 Task: In the Company 3m.com, Log call with description : 'Engaged in a call with a potential buyer discussing their requirements.'; Select call outcome: 'Busy '; Select call Direction: Inbound; Add date: '5 August, 2023' and time 11:00:AM. Logged in from softage.1@softage.net
Action: Mouse moved to (79, 50)
Screenshot: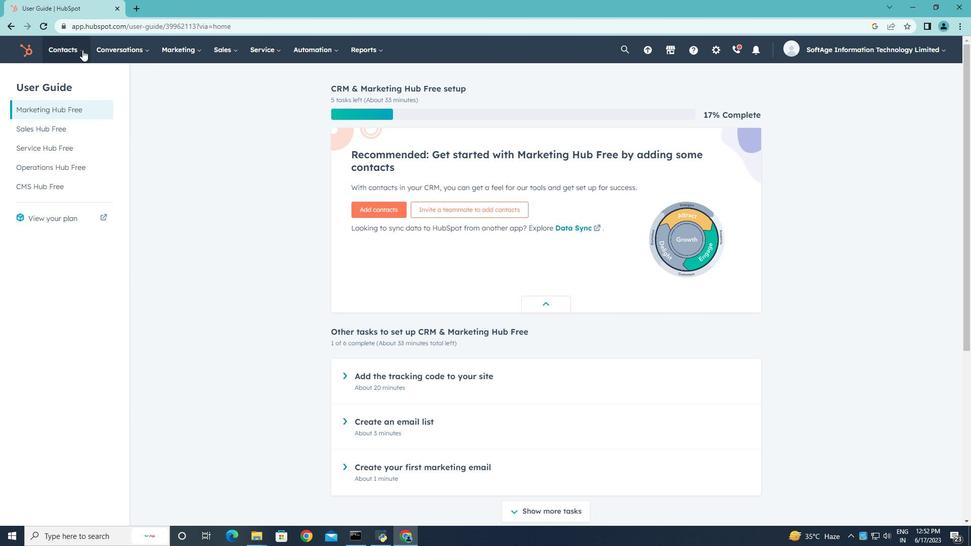 
Action: Mouse pressed left at (79, 50)
Screenshot: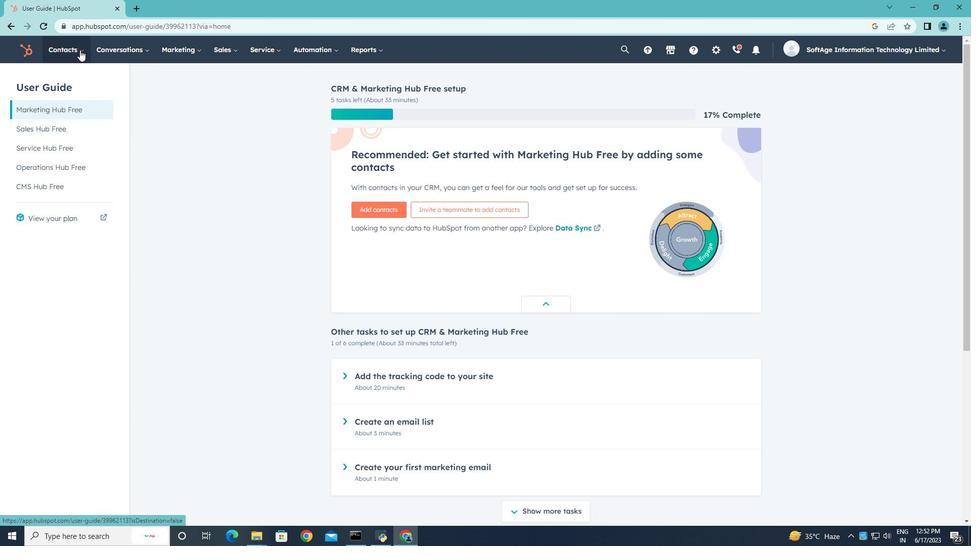 
Action: Mouse moved to (82, 97)
Screenshot: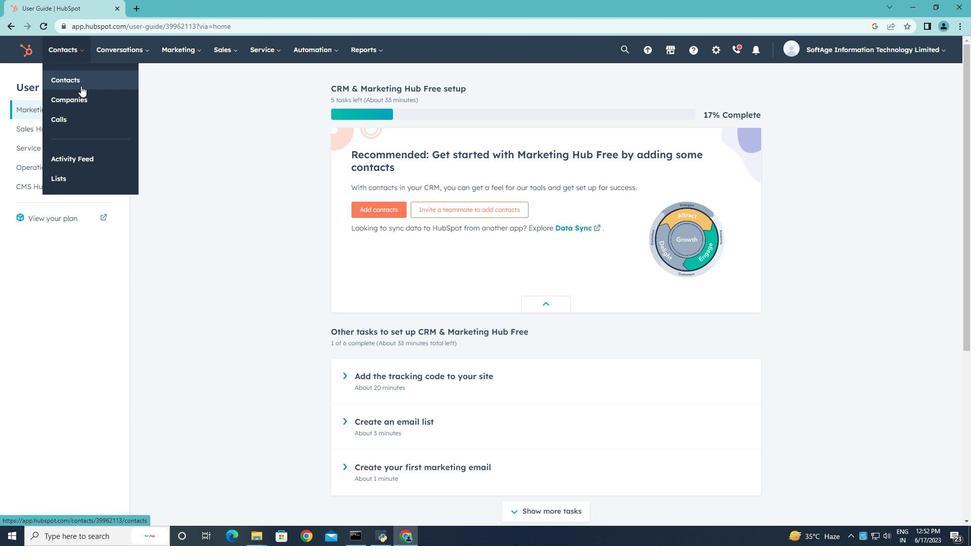 
Action: Mouse pressed left at (82, 97)
Screenshot: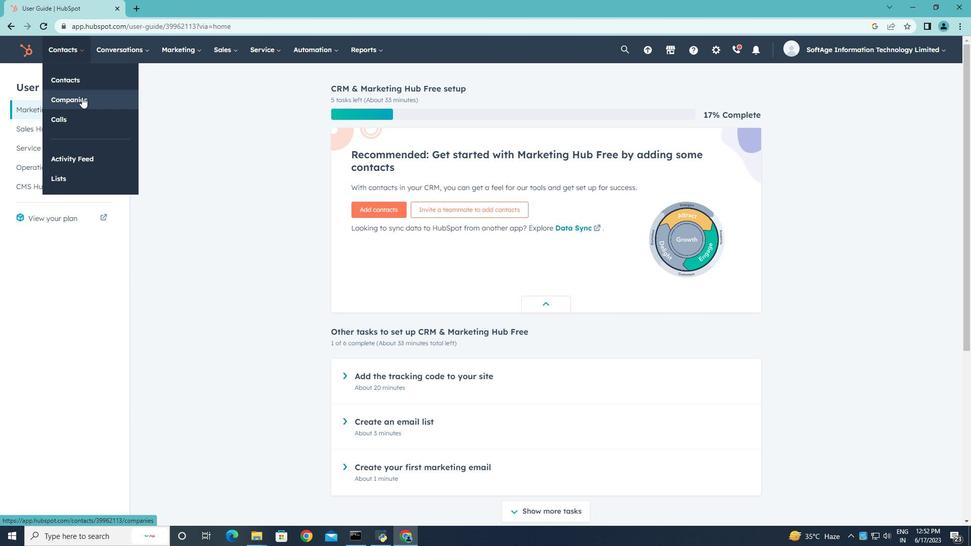 
Action: Mouse moved to (86, 169)
Screenshot: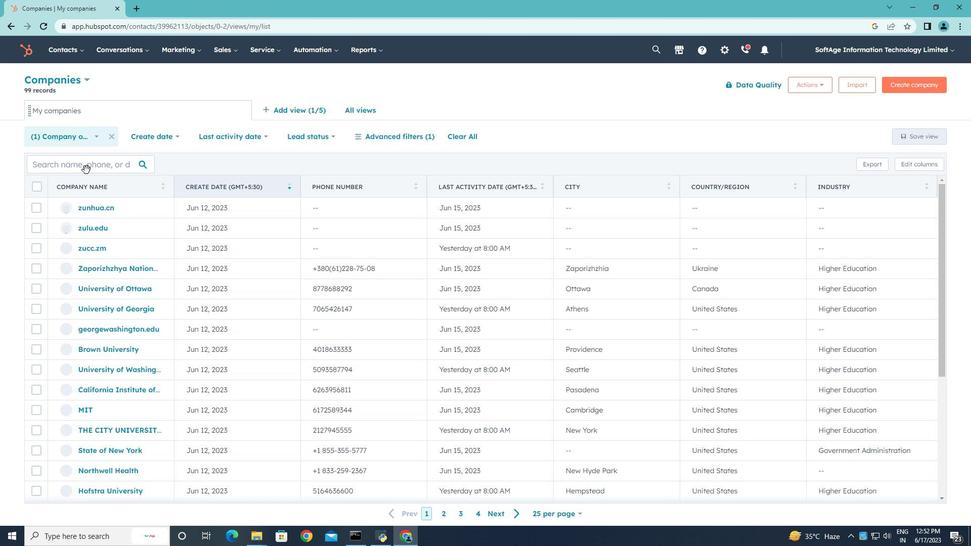 
Action: Mouse pressed left at (86, 169)
Screenshot: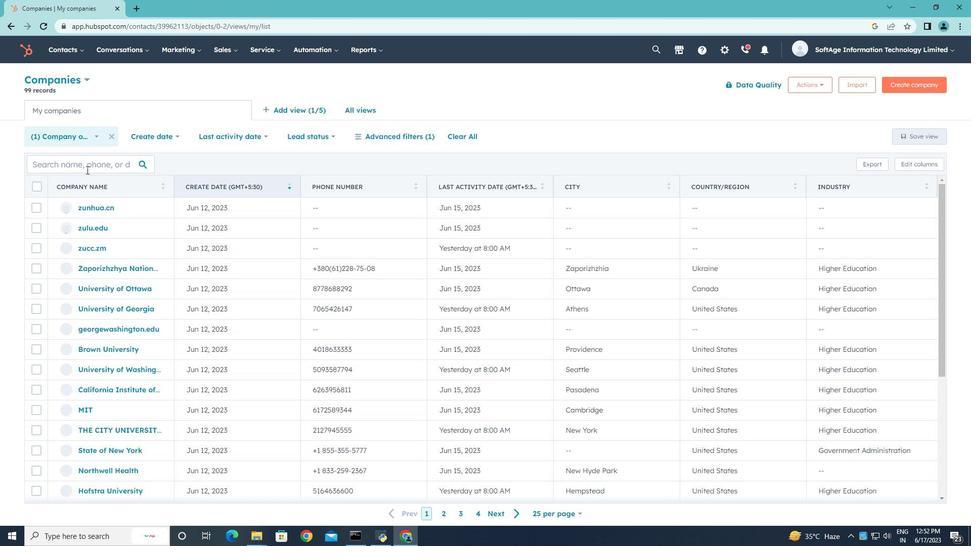 
Action: Key pressed 3m.com
Screenshot: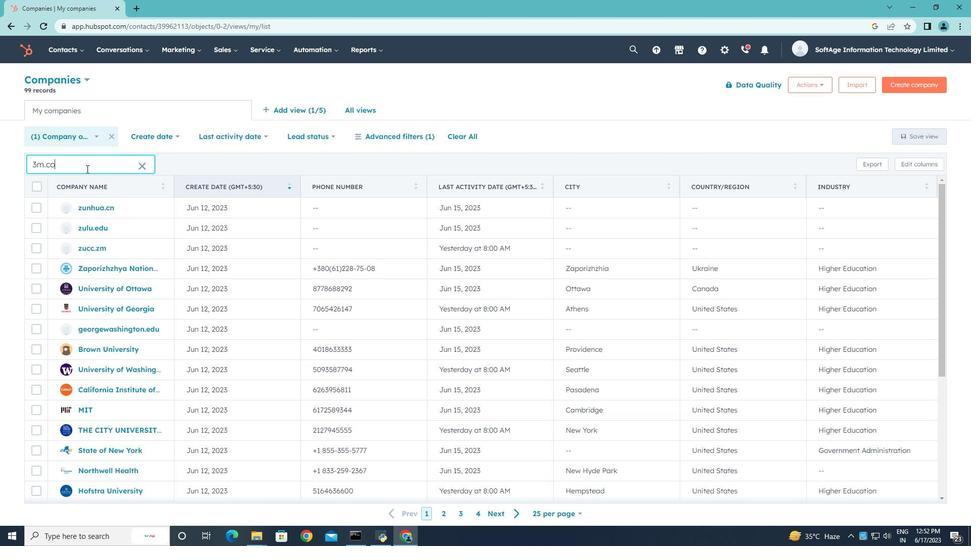 
Action: Mouse moved to (99, 207)
Screenshot: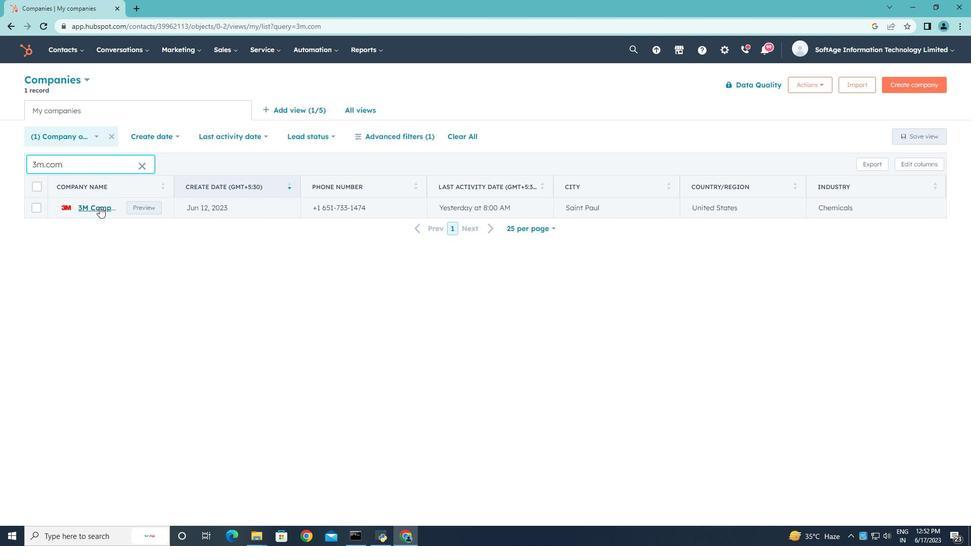 
Action: Mouse pressed left at (99, 207)
Screenshot: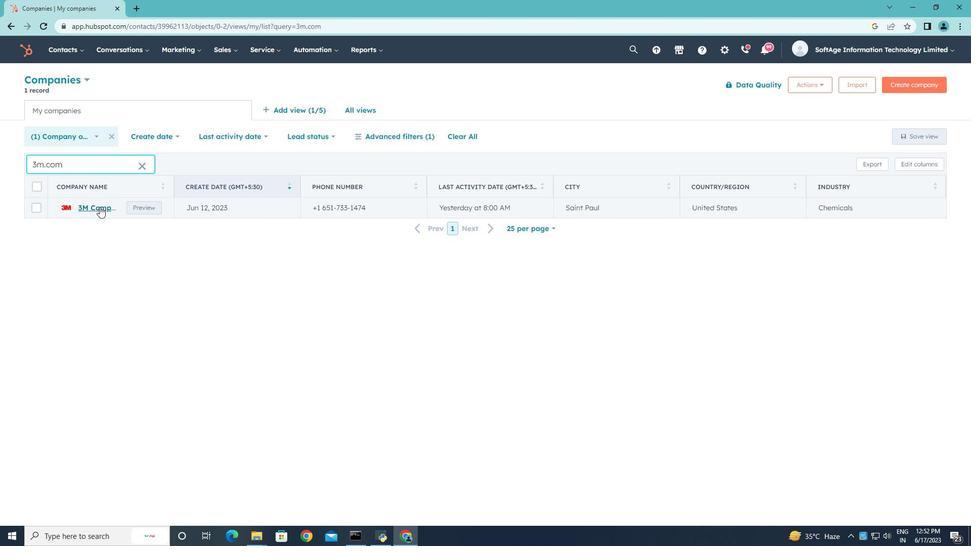 
Action: Mouse moved to (198, 170)
Screenshot: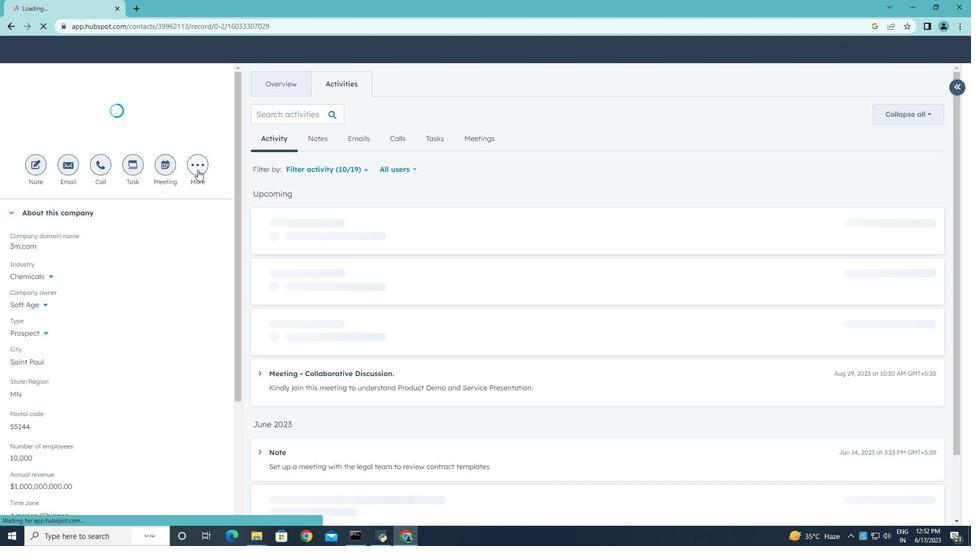 
Action: Mouse pressed left at (198, 170)
Screenshot: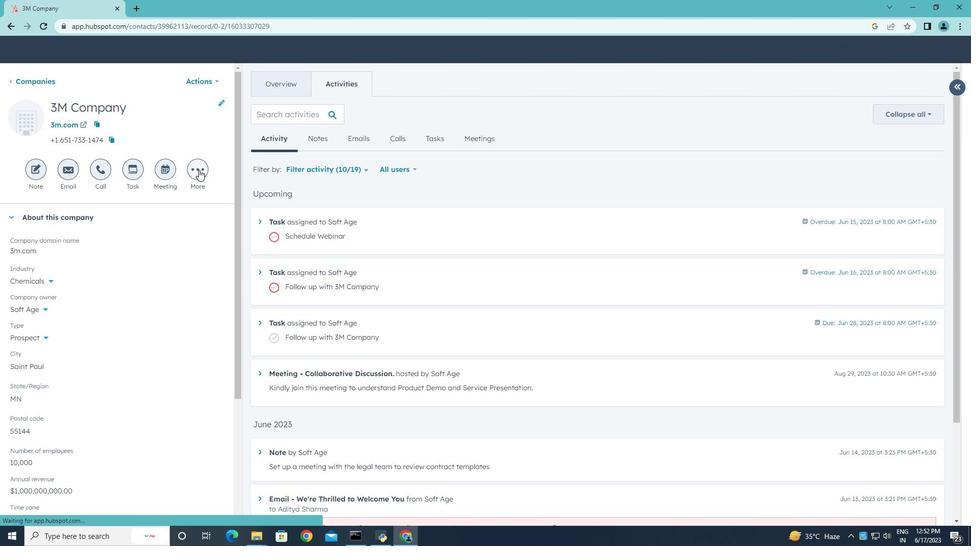 
Action: Mouse moved to (187, 257)
Screenshot: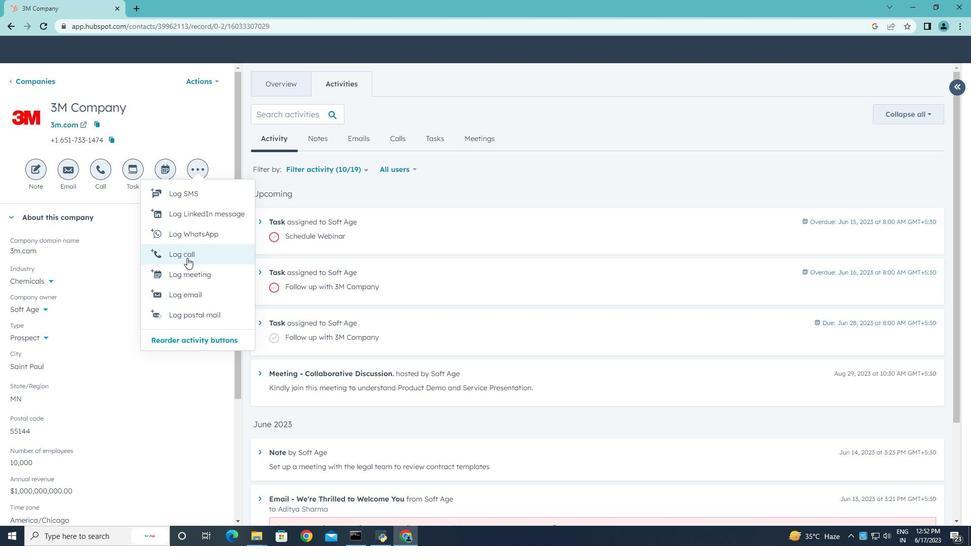
Action: Mouse pressed left at (187, 257)
Screenshot: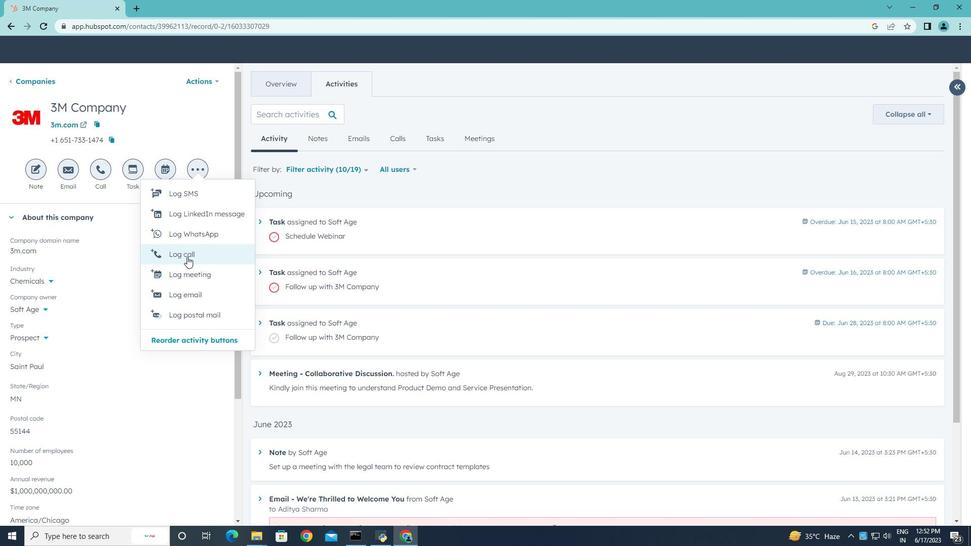 
Action: Key pressed <Key.shift>Engaged<Key.space>in<Key.space>a<Key.space>call<Key.space>with<Key.space>a<Key.space>potential<Key.space>buyer<Key.space>discussing<Key.space>their<Key.space>requirements.
Screenshot: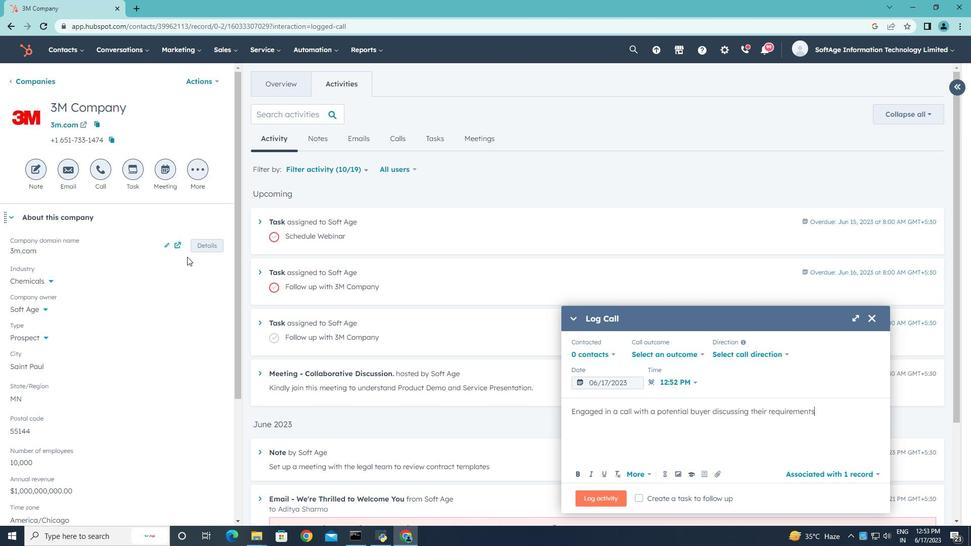 
Action: Mouse moved to (704, 353)
Screenshot: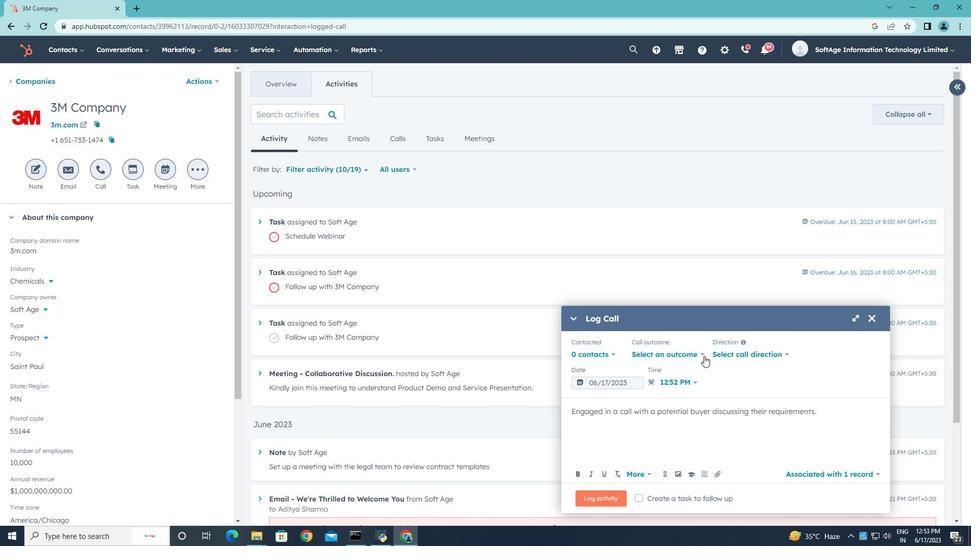
Action: Mouse pressed left at (704, 353)
Screenshot: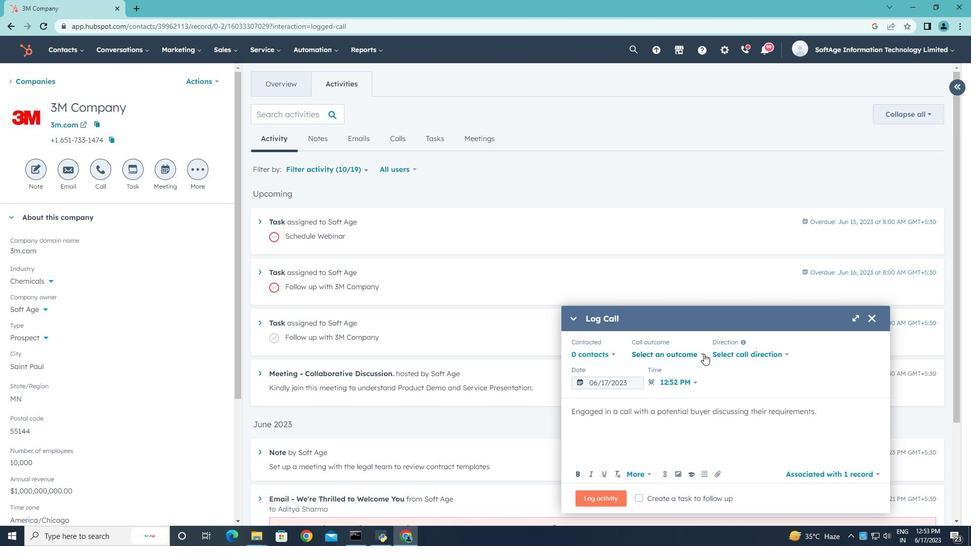 
Action: Mouse moved to (678, 384)
Screenshot: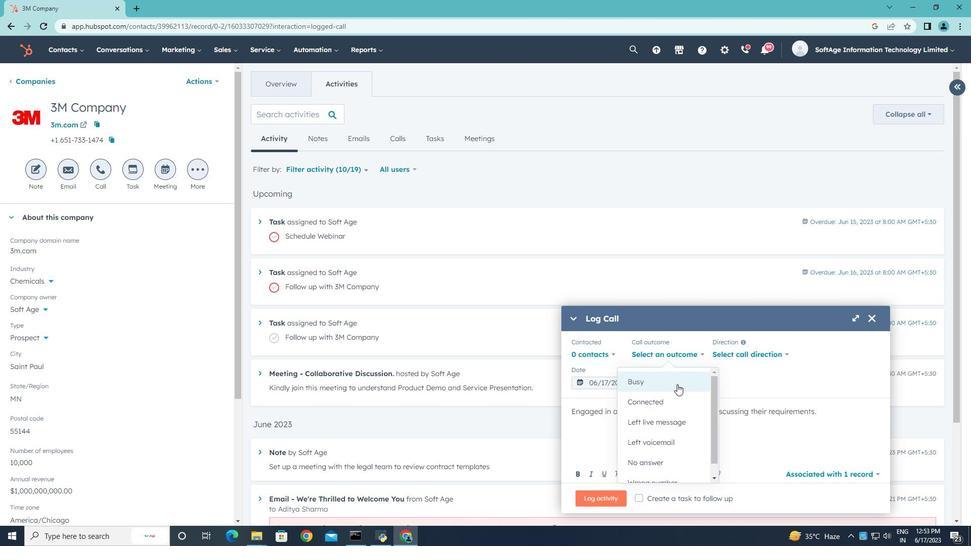 
Action: Mouse pressed left at (678, 384)
Screenshot: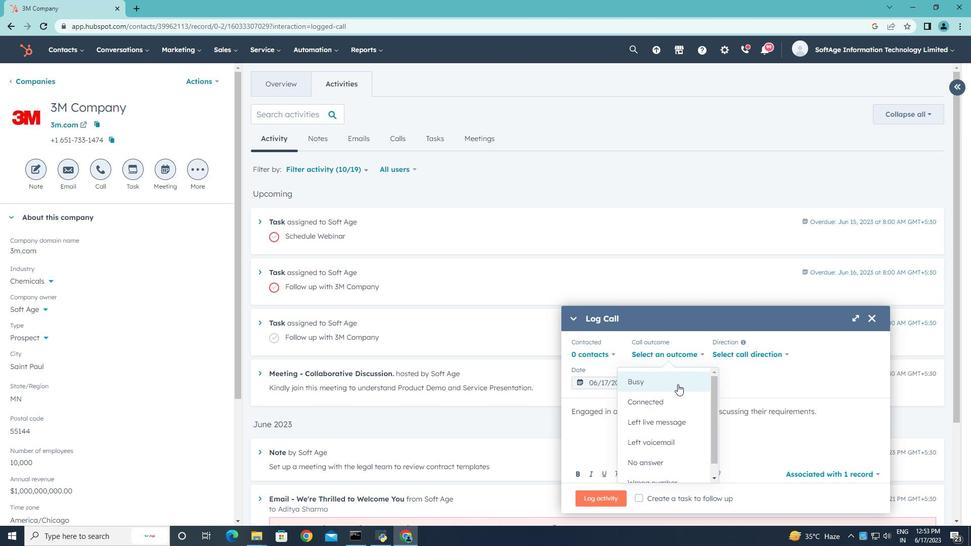 
Action: Mouse moved to (737, 354)
Screenshot: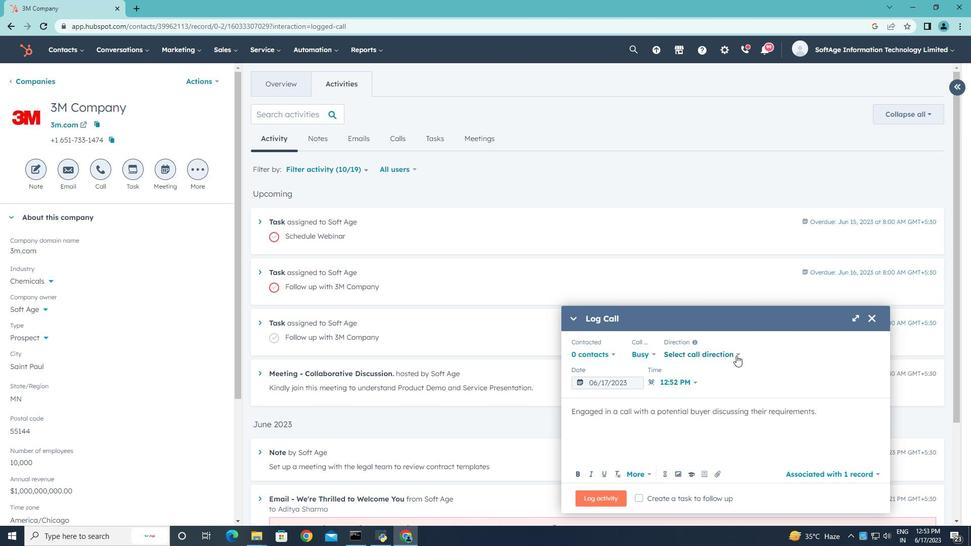 
Action: Mouse pressed left at (737, 354)
Screenshot: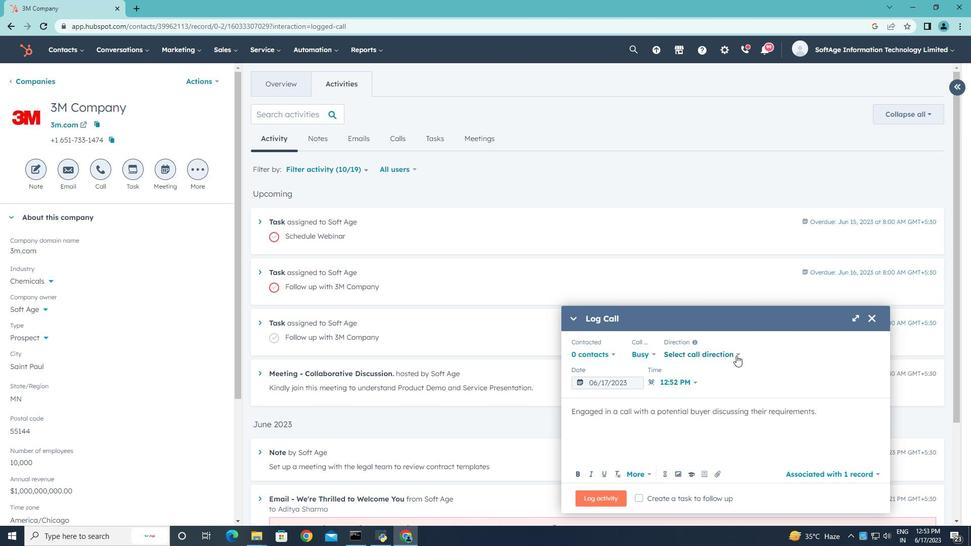 
Action: Mouse moved to (705, 380)
Screenshot: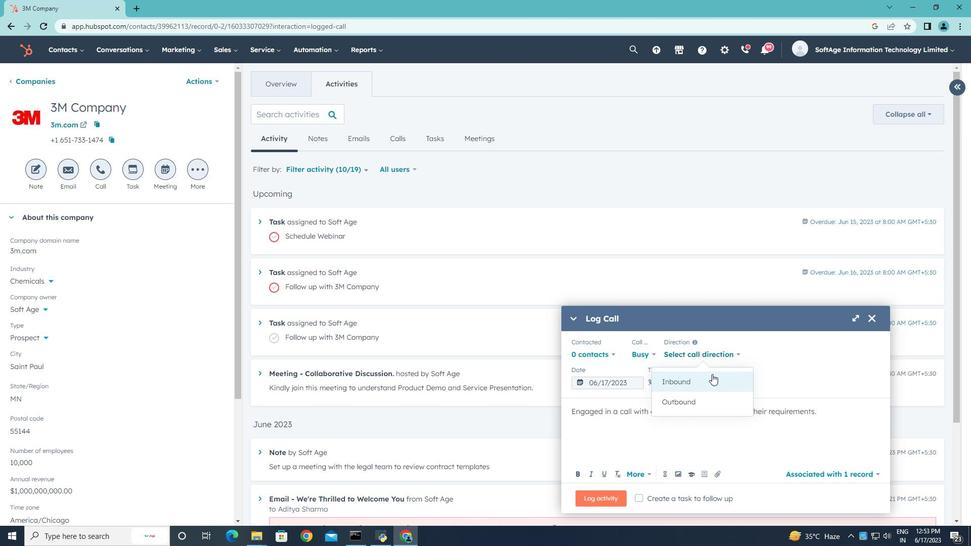 
Action: Mouse pressed left at (705, 380)
Screenshot: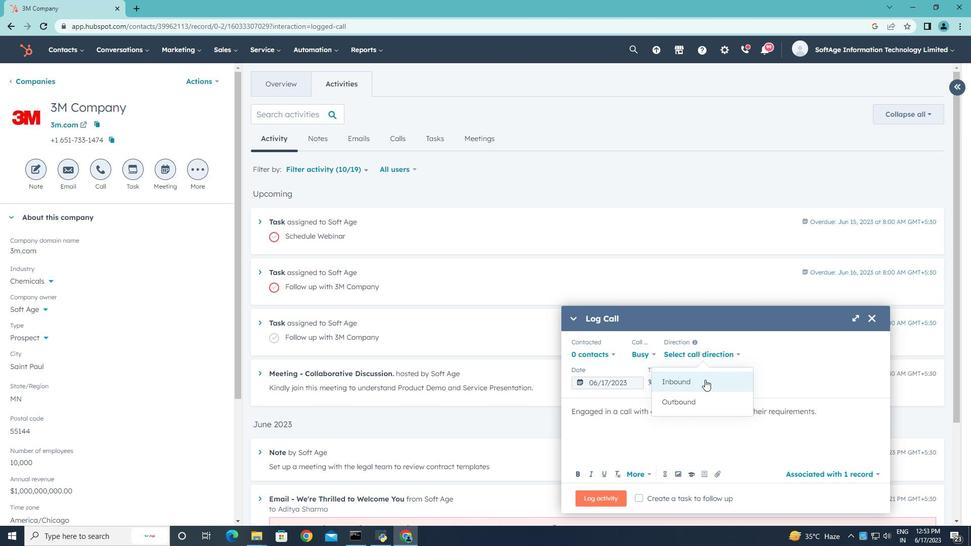 
Action: Mouse moved to (785, 355)
Screenshot: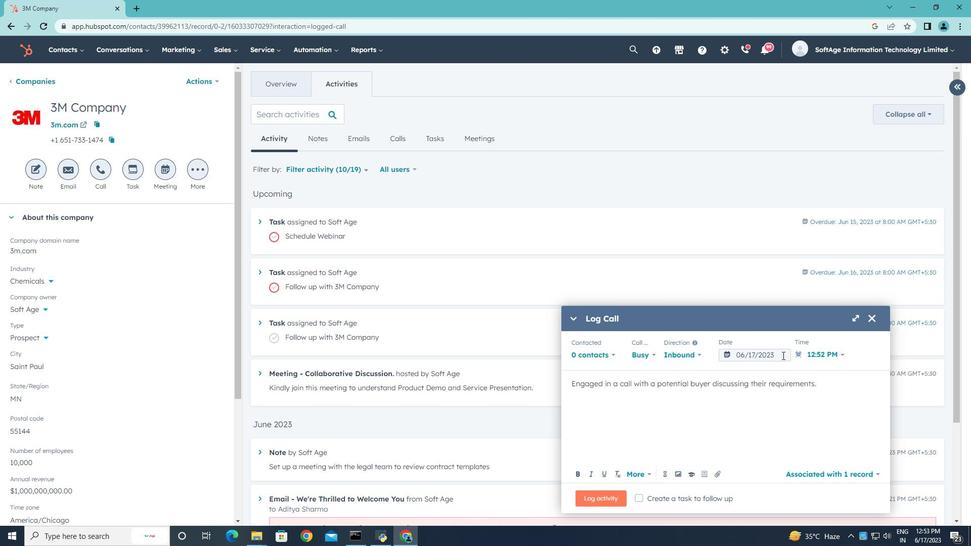
Action: Mouse pressed left at (785, 355)
Screenshot: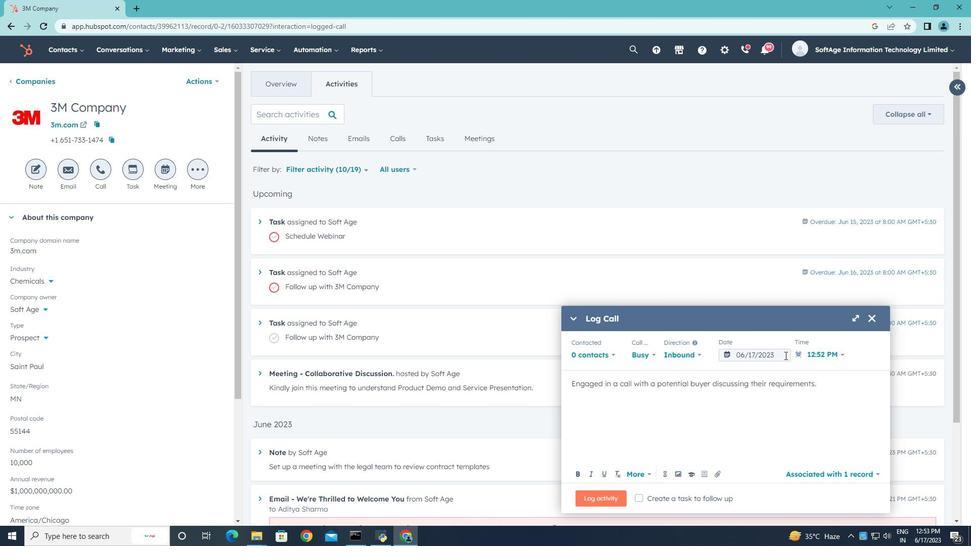 
Action: Mouse moved to (852, 195)
Screenshot: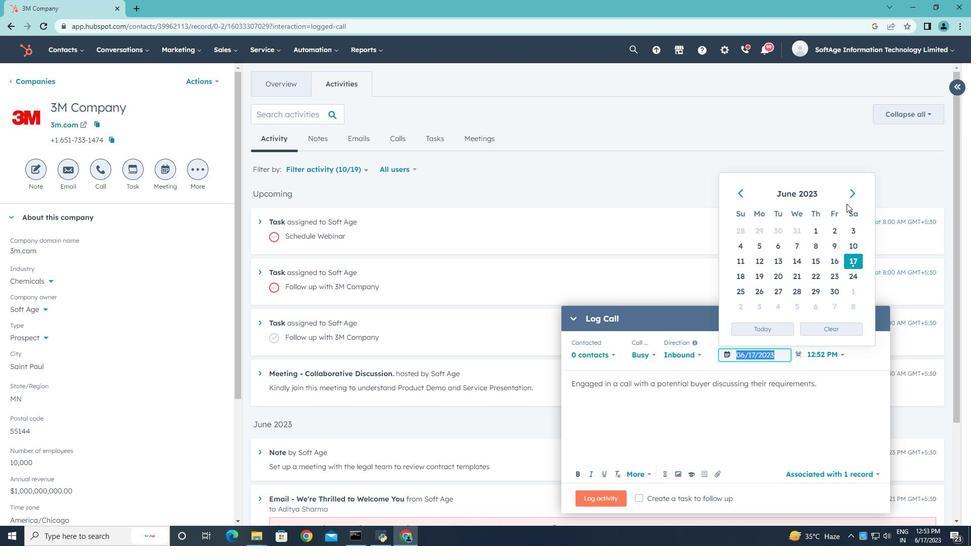 
Action: Mouse pressed left at (852, 195)
Screenshot: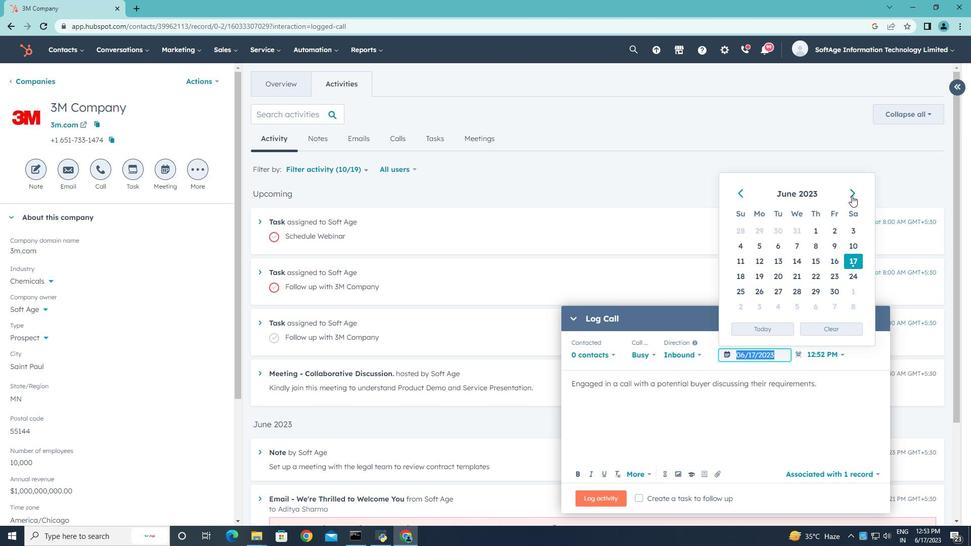 
Action: Mouse pressed left at (852, 195)
Screenshot: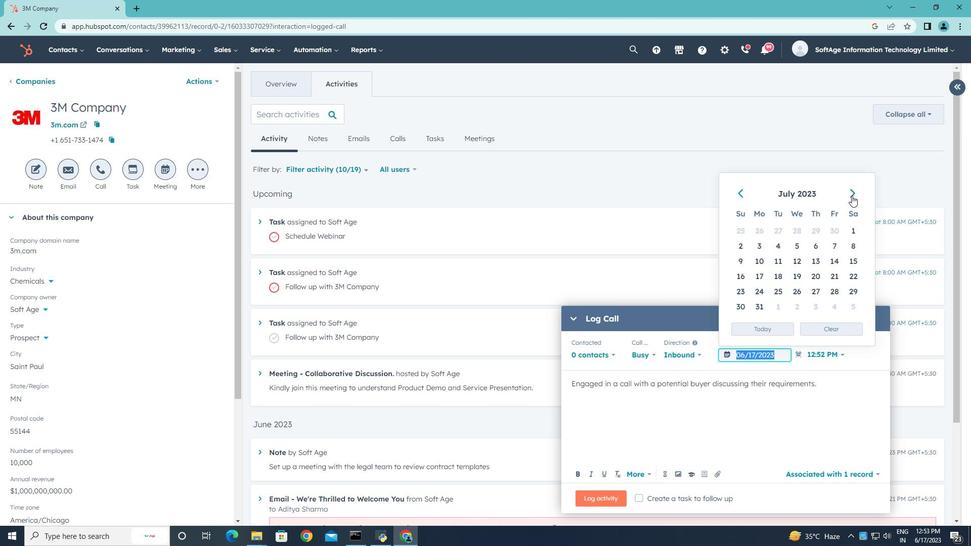
Action: Mouse moved to (852, 230)
Screenshot: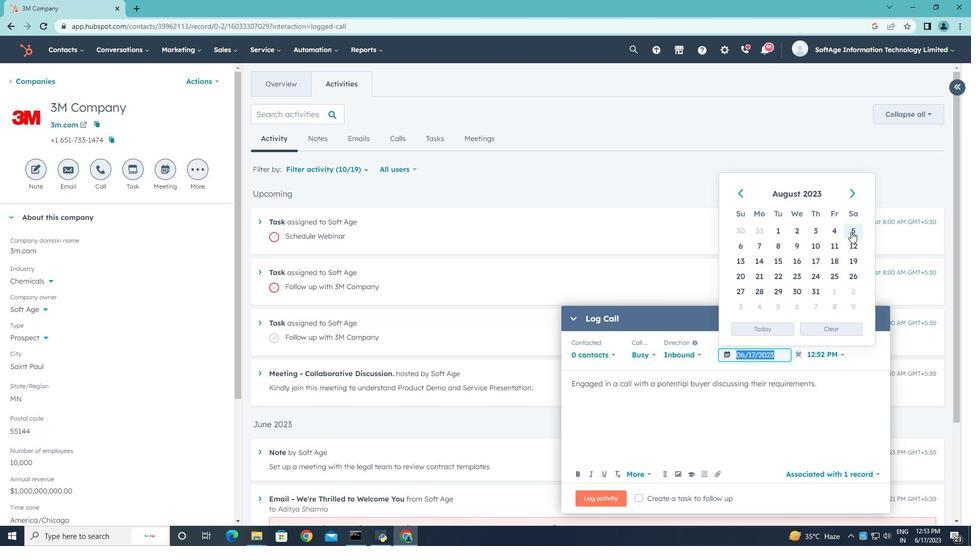 
Action: Mouse pressed left at (852, 230)
Screenshot: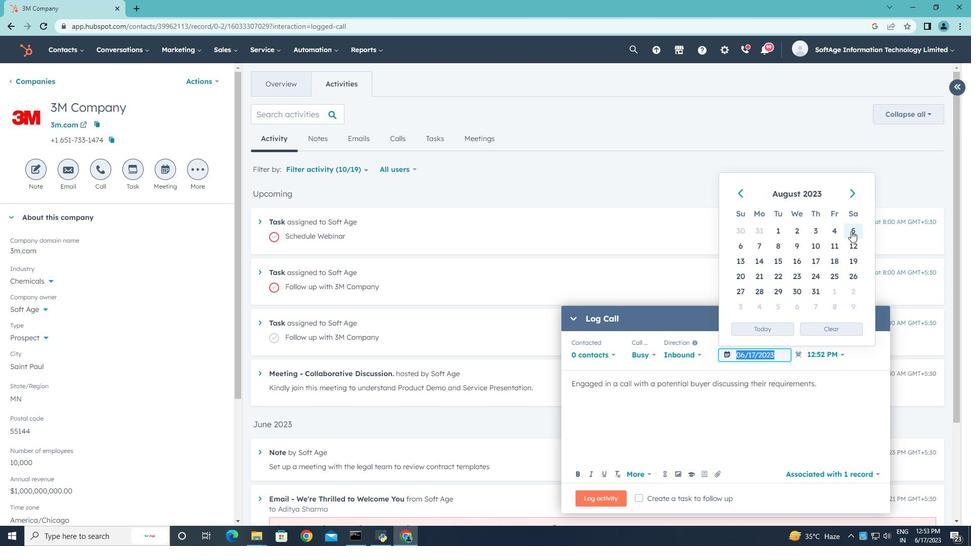 
Action: Mouse moved to (842, 356)
Screenshot: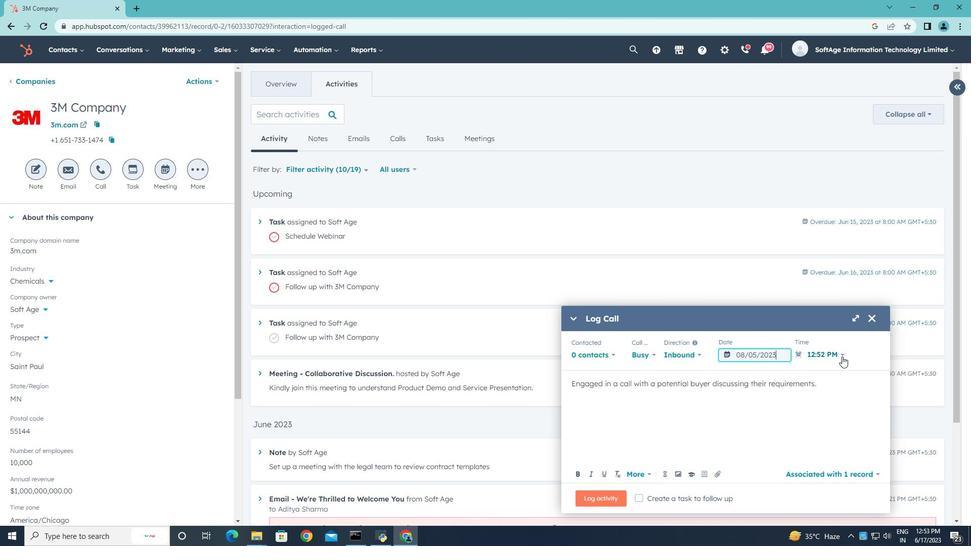 
Action: Mouse pressed left at (842, 356)
Screenshot: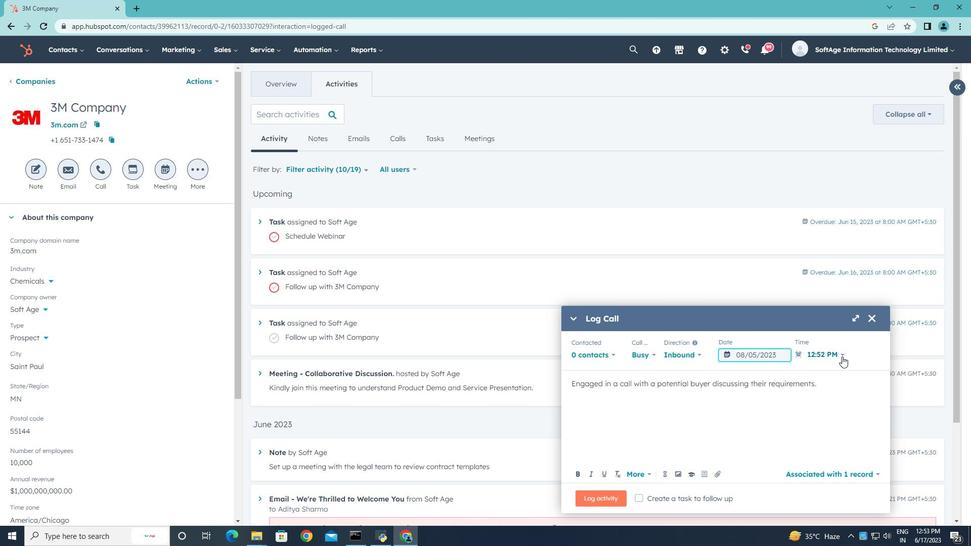 
Action: Mouse moved to (817, 434)
Screenshot: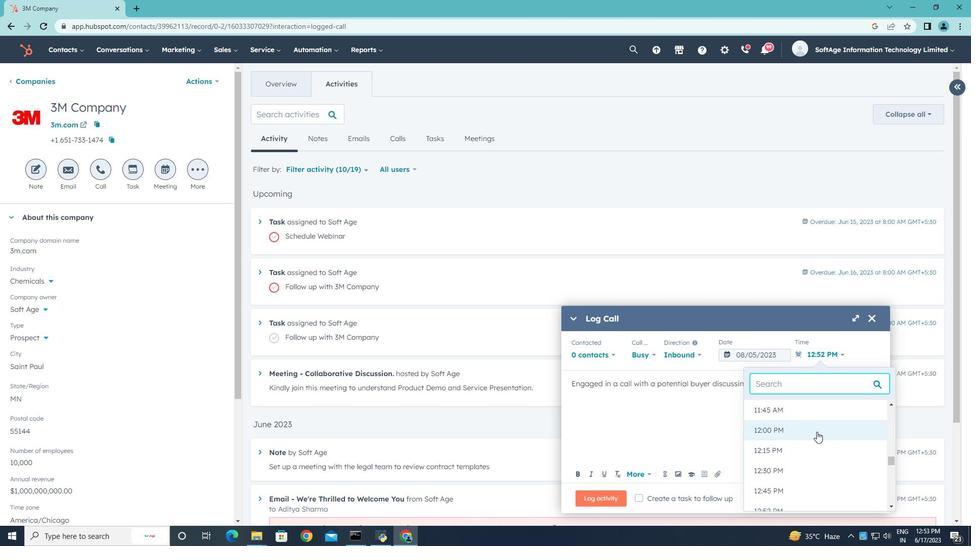 
Action: Mouse scrolled (817, 434) with delta (0, 0)
Screenshot: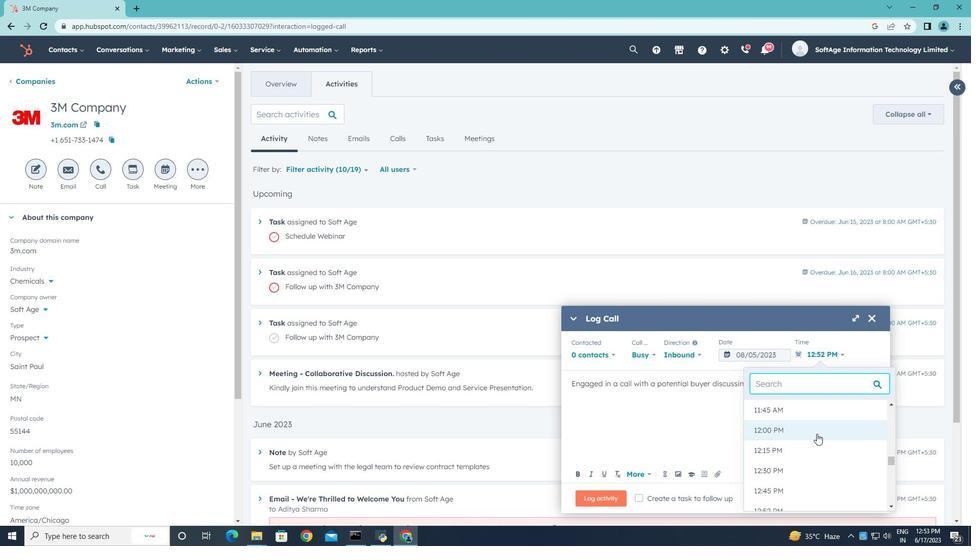 
Action: Mouse scrolled (817, 434) with delta (0, 0)
Screenshot: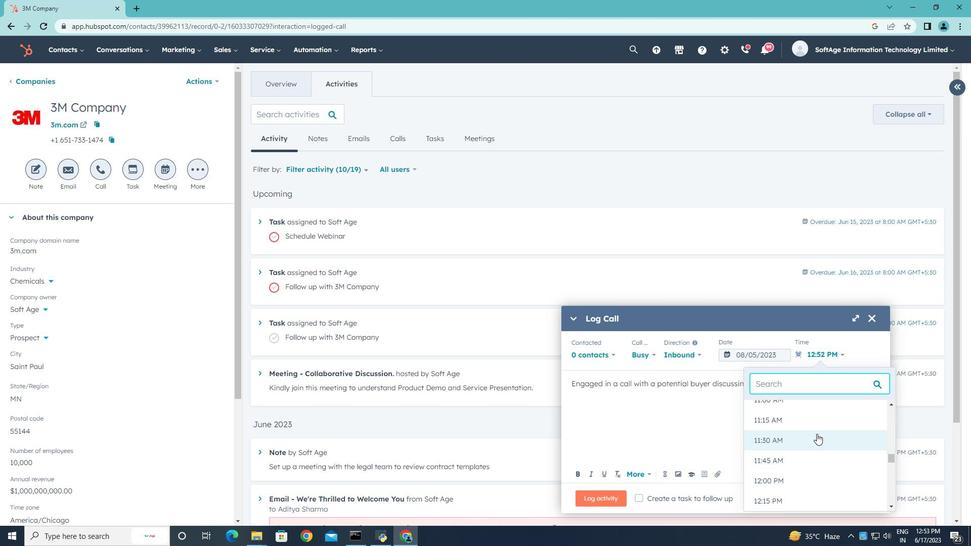 
Action: Mouse moved to (803, 450)
Screenshot: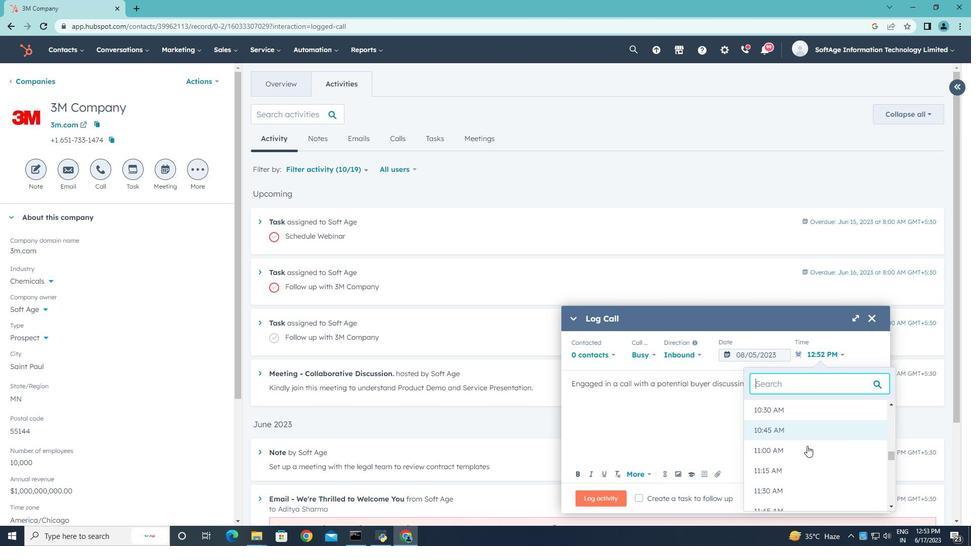
Action: Mouse pressed left at (803, 450)
Screenshot: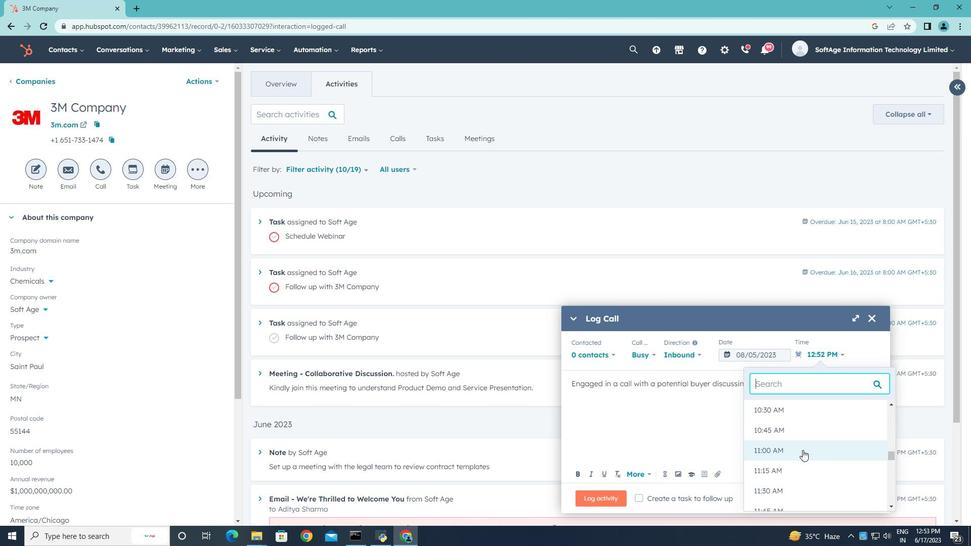 
Action: Mouse moved to (614, 497)
Screenshot: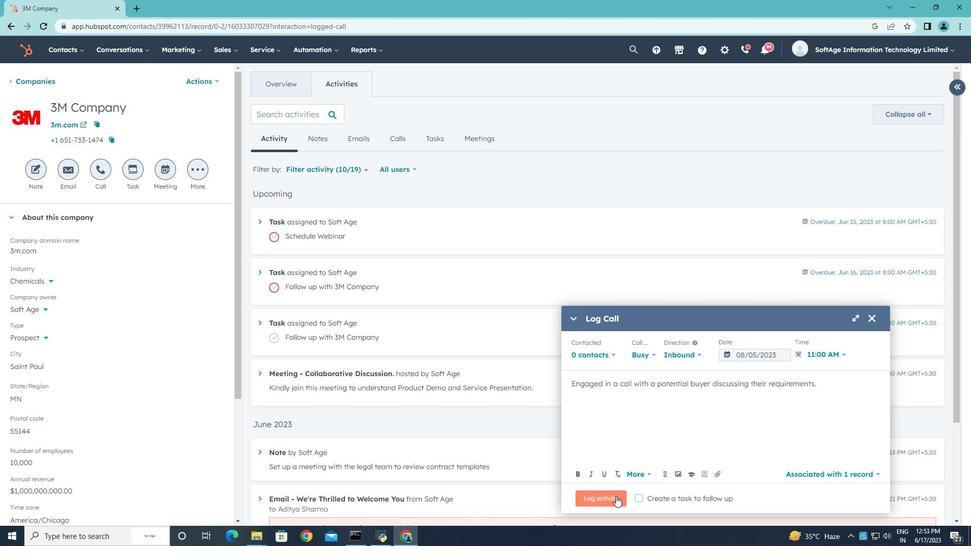 
Action: Mouse pressed left at (614, 497)
Screenshot: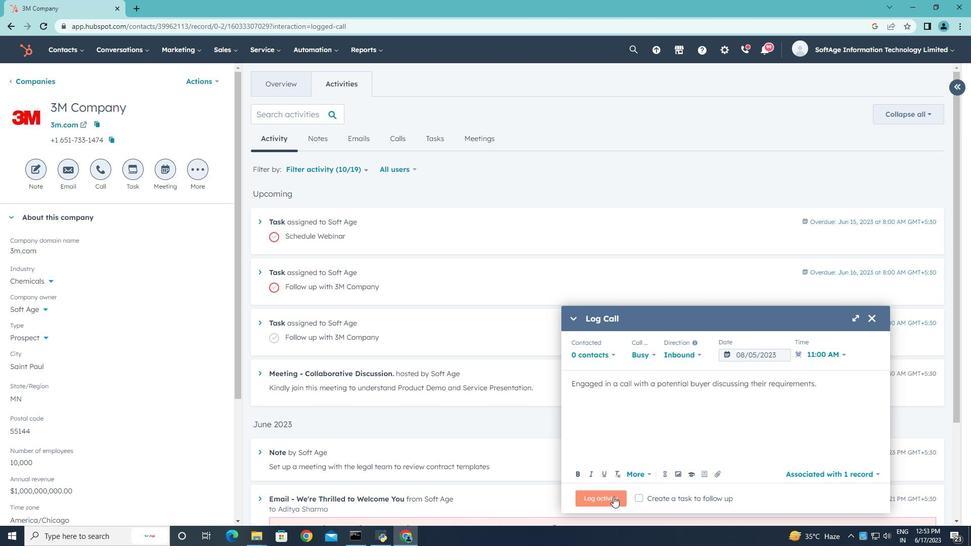 
